 Task: Learn more about a career.
Action: Mouse moved to (780, 93)
Screenshot: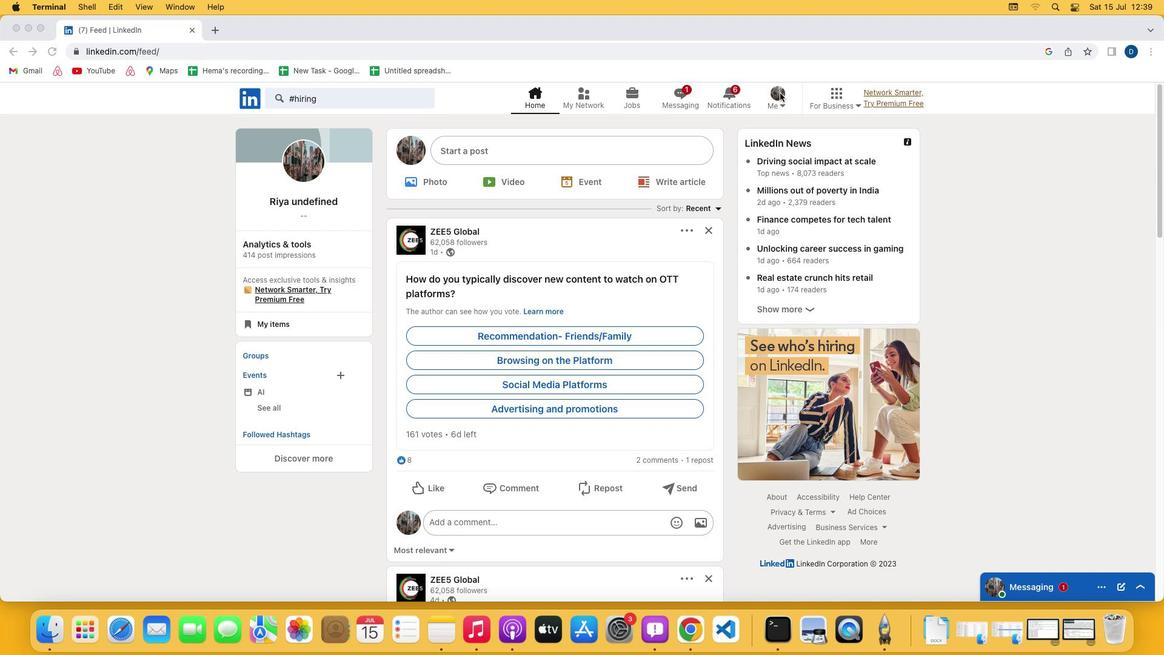 
Action: Mouse pressed left at (780, 93)
Screenshot: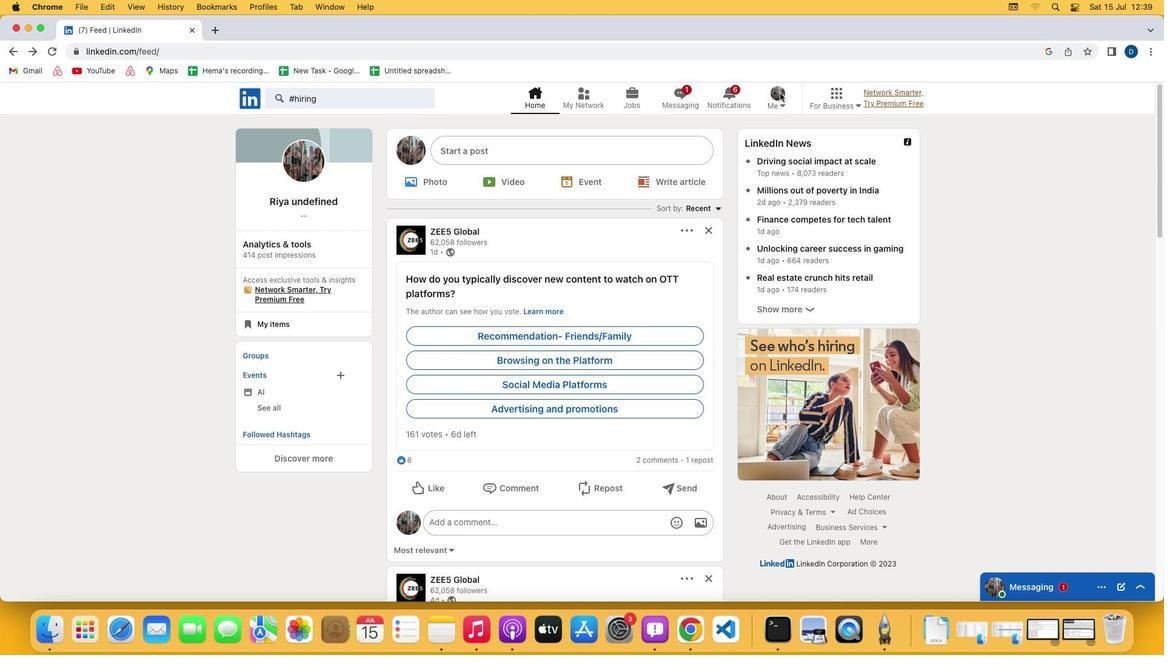 
Action: Mouse pressed left at (780, 93)
Screenshot: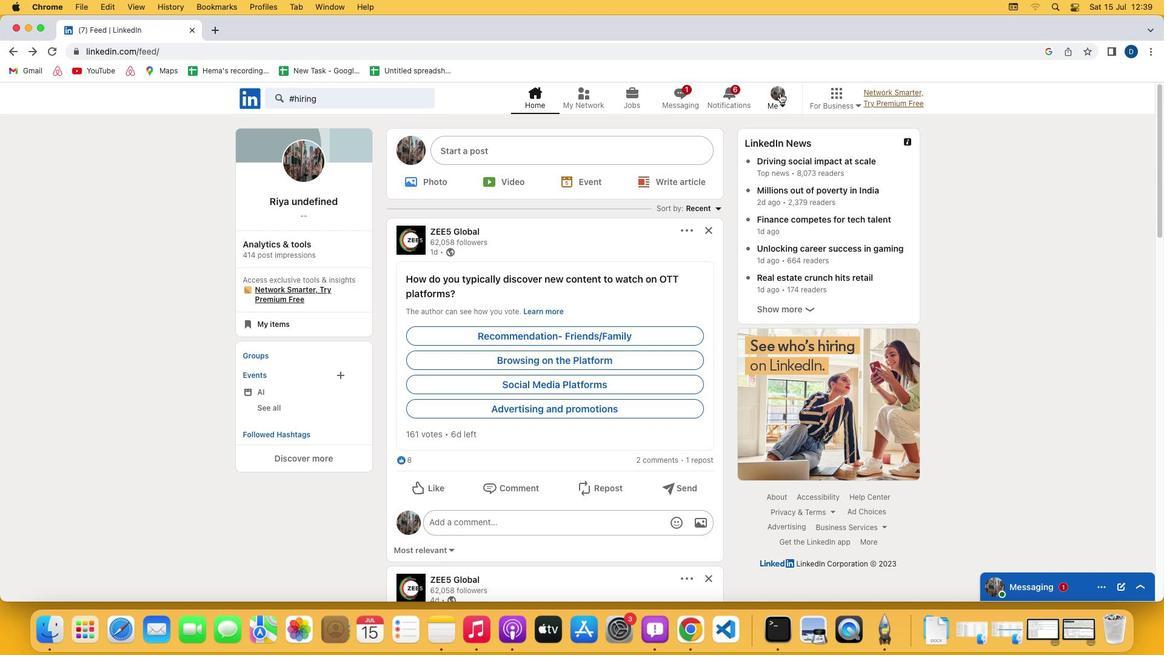 
Action: Mouse moved to (685, 228)
Screenshot: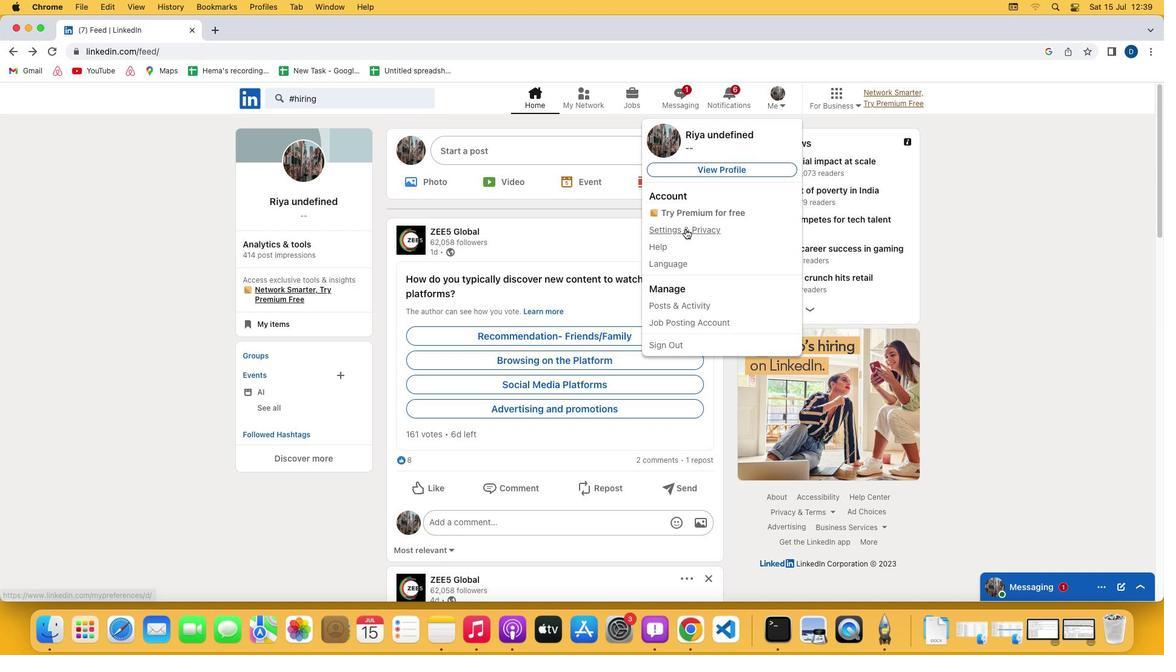 
Action: Mouse pressed left at (685, 228)
Screenshot: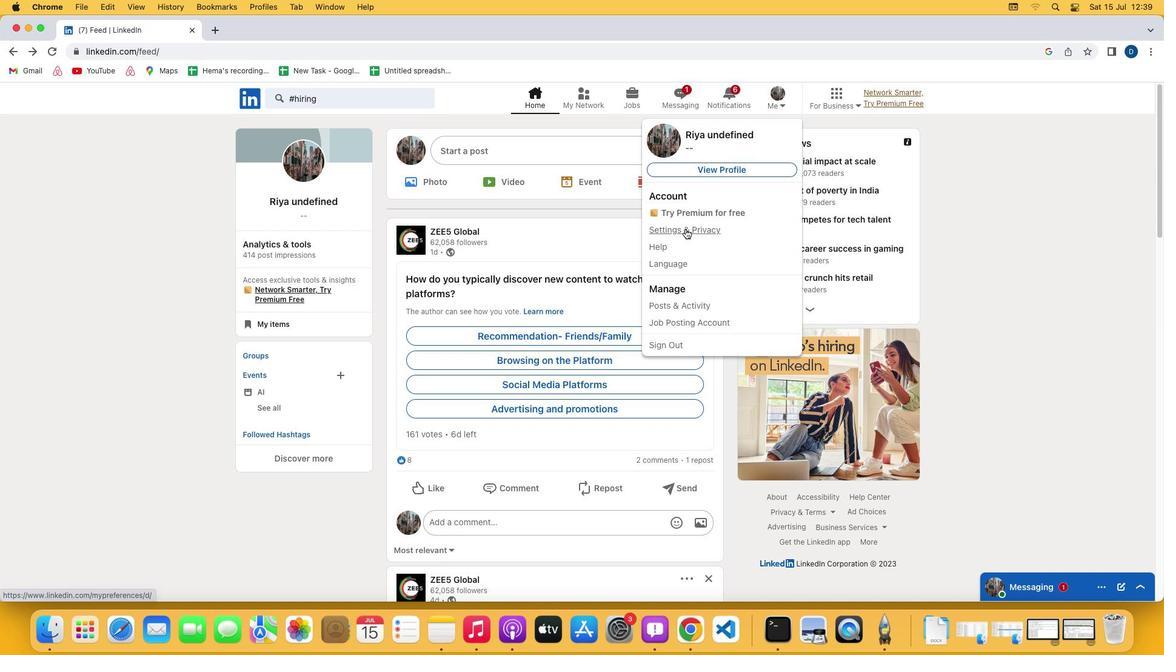 
Action: Mouse moved to (603, 353)
Screenshot: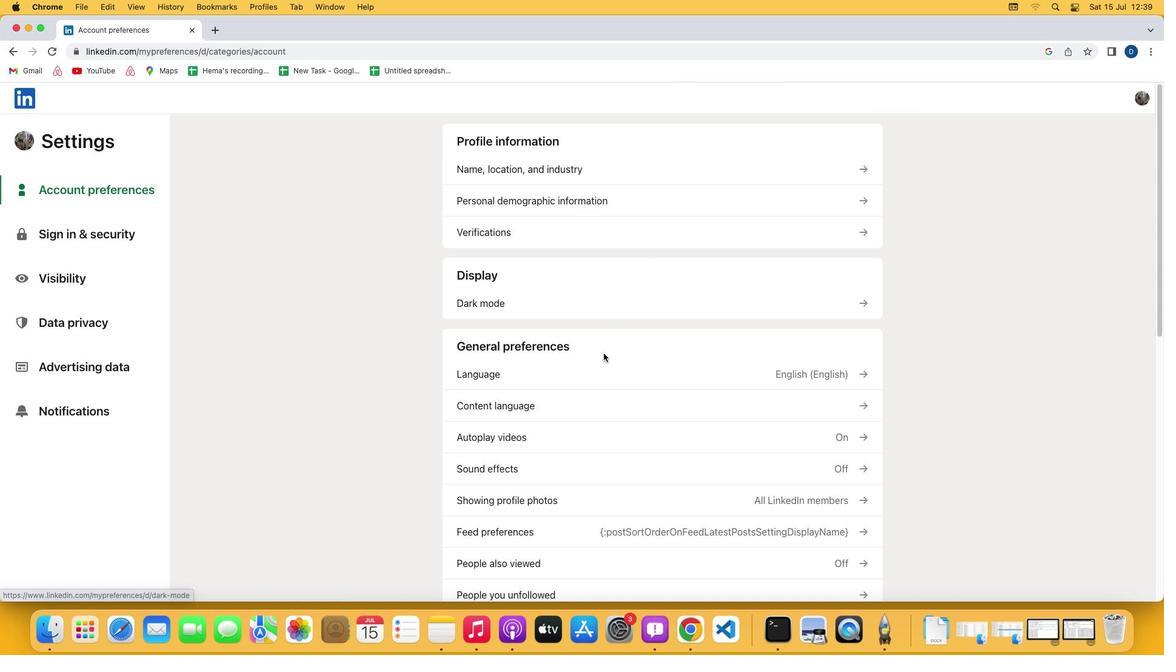 
Action: Mouse scrolled (603, 353) with delta (0, 0)
Screenshot: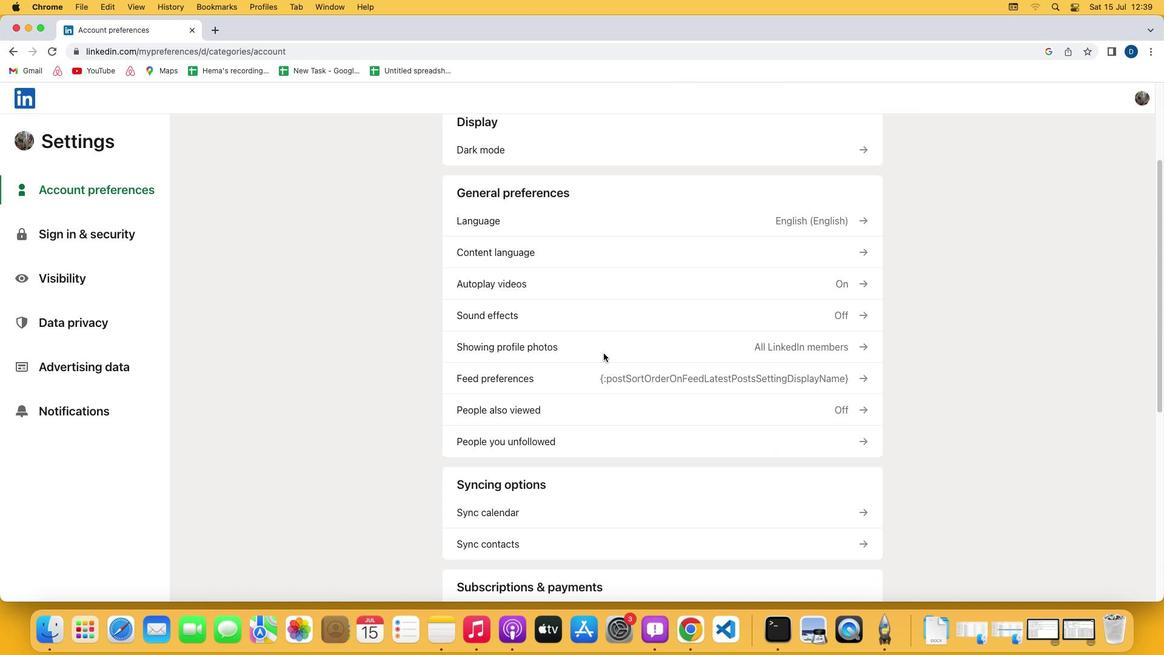 
Action: Mouse scrolled (603, 353) with delta (0, 0)
Screenshot: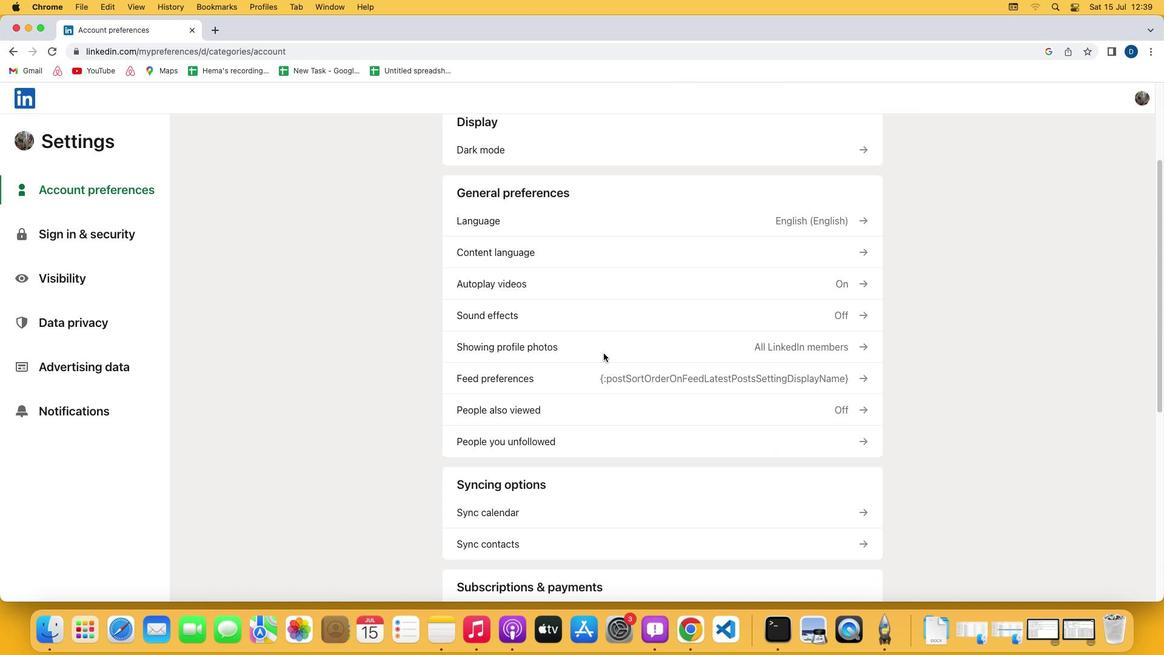 
Action: Mouse scrolled (603, 353) with delta (0, -1)
Screenshot: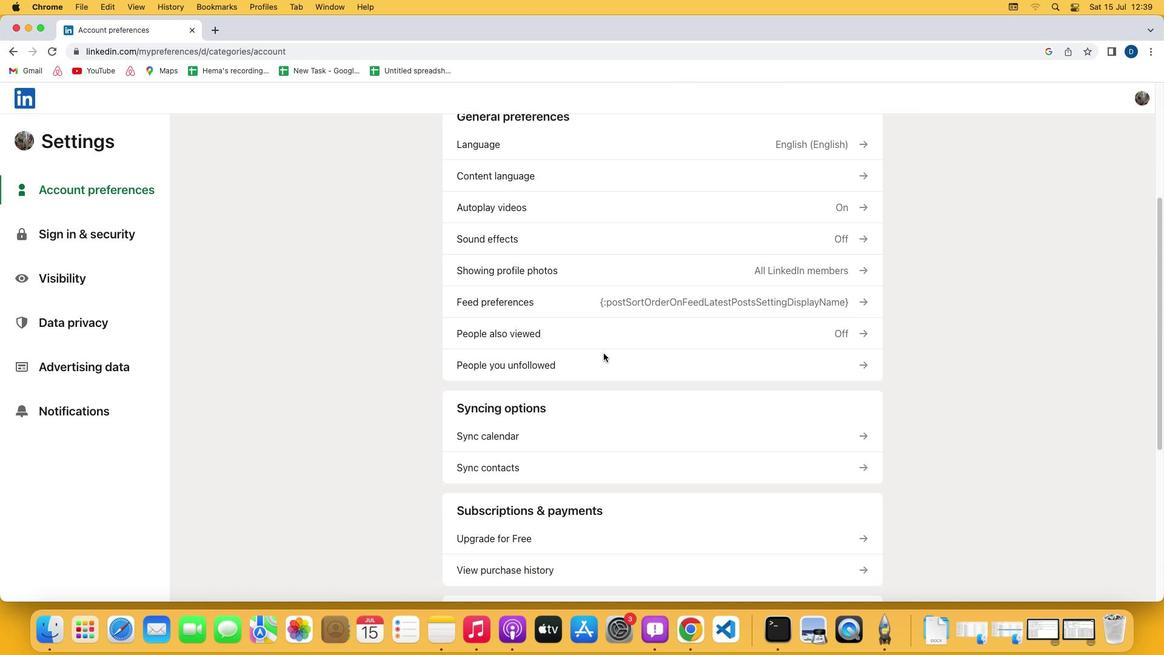 
Action: Mouse scrolled (603, 353) with delta (0, -3)
Screenshot: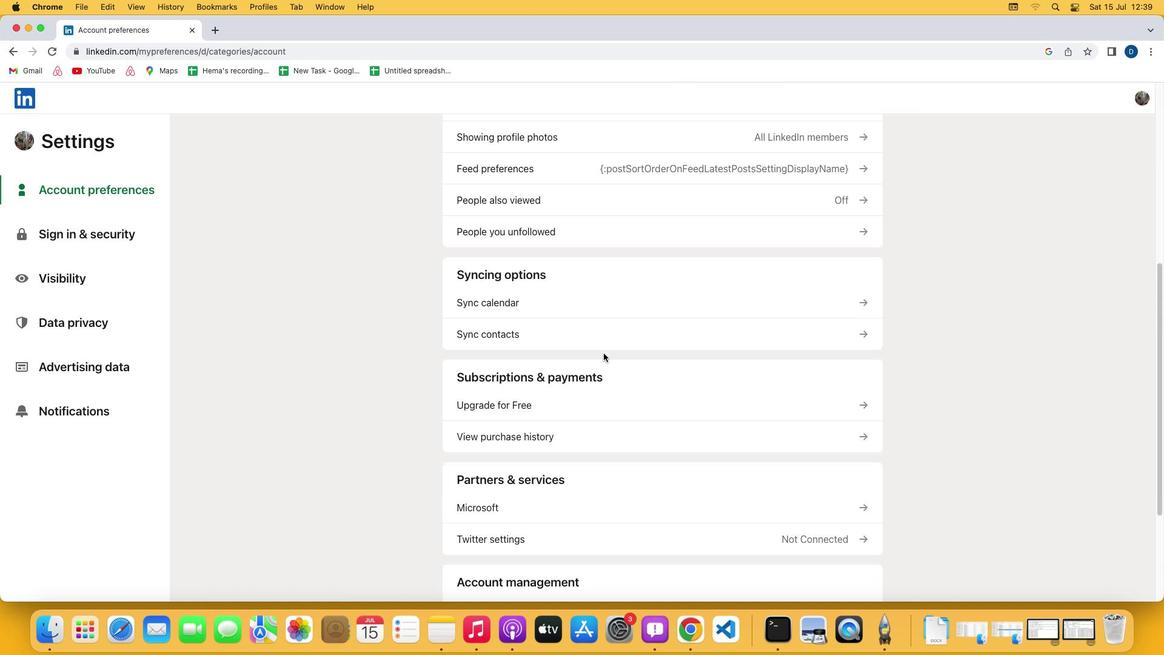 
Action: Mouse scrolled (603, 353) with delta (0, -3)
Screenshot: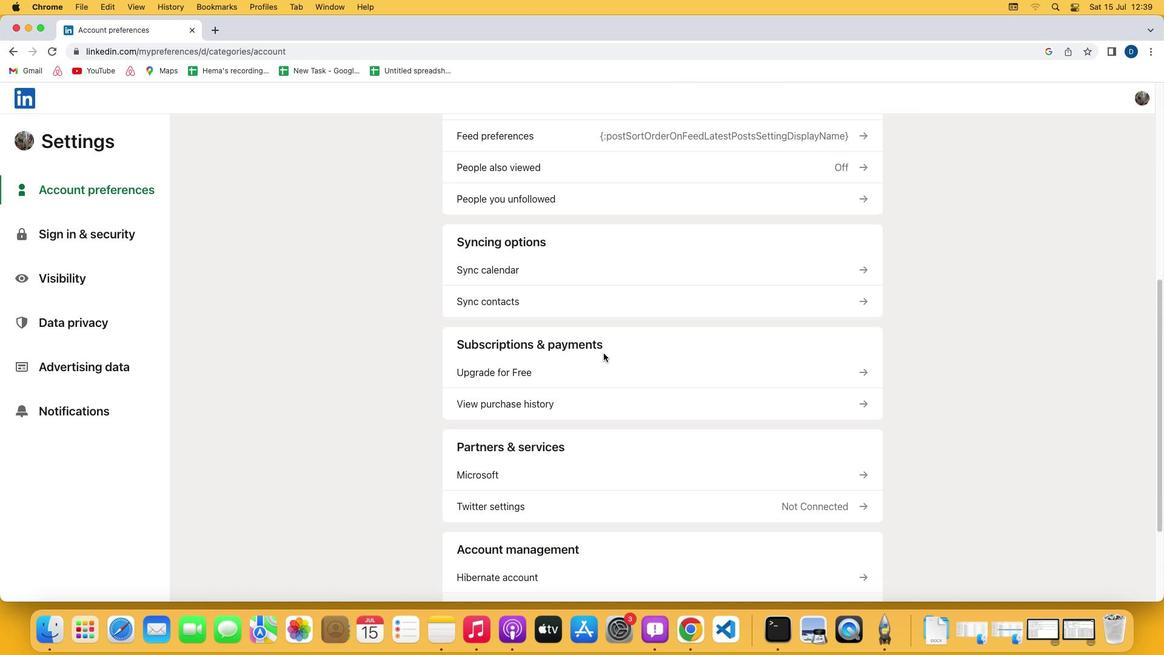 
Action: Mouse scrolled (603, 353) with delta (0, 0)
Screenshot: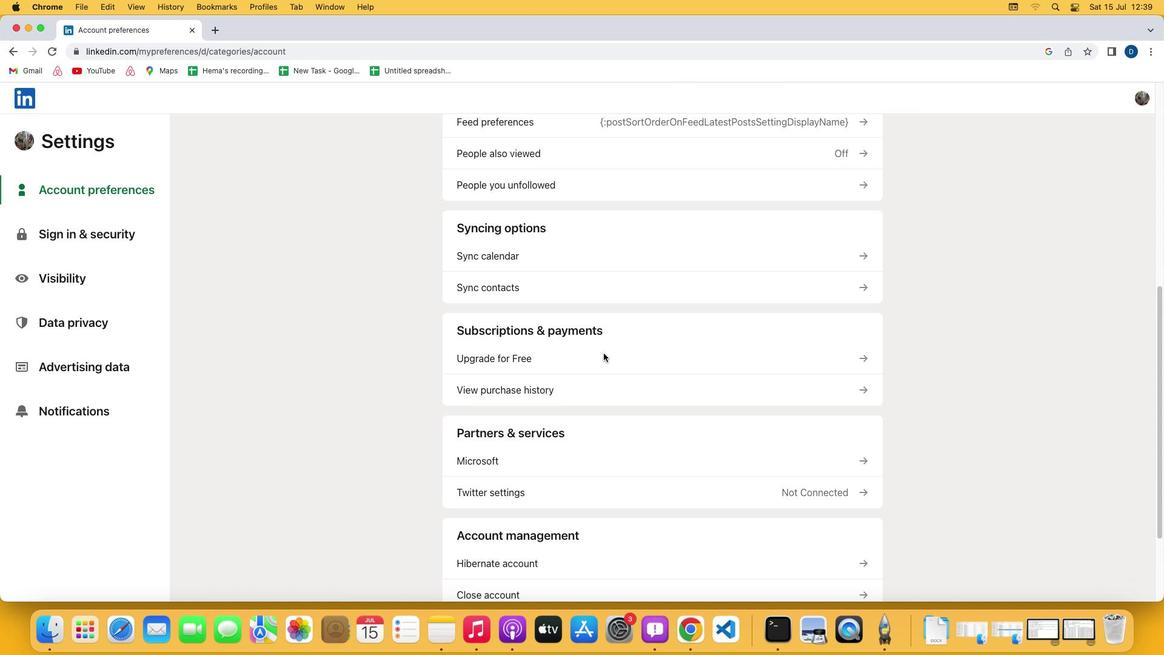 
Action: Mouse scrolled (603, 353) with delta (0, 0)
Screenshot: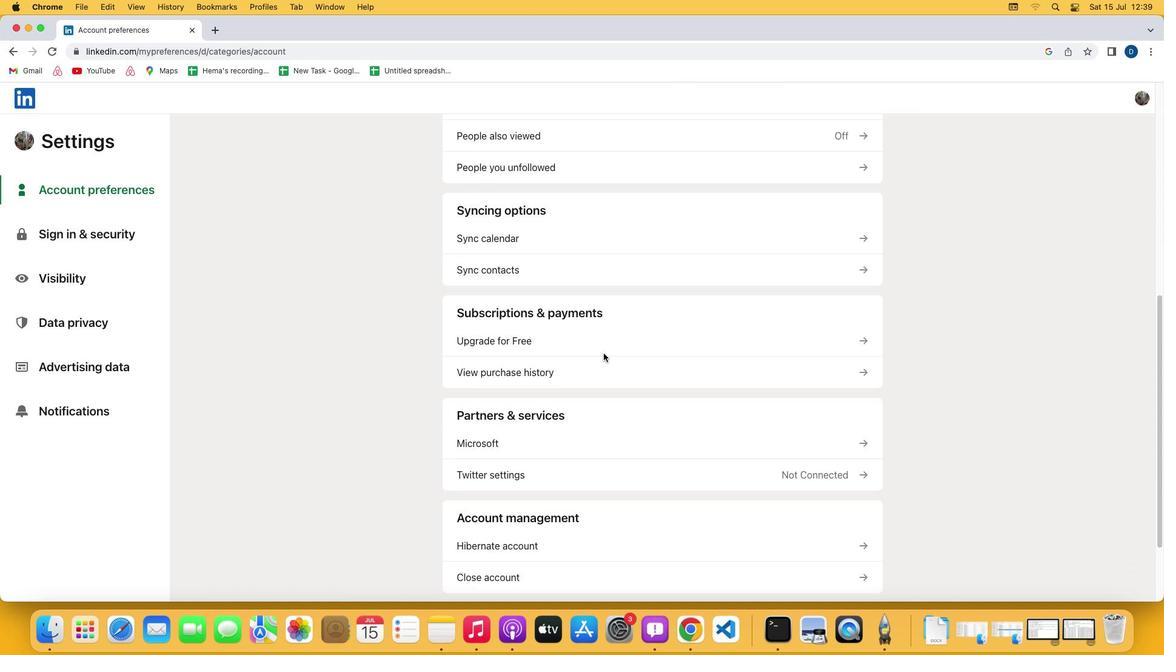 
Action: Mouse scrolled (603, 353) with delta (0, -1)
Screenshot: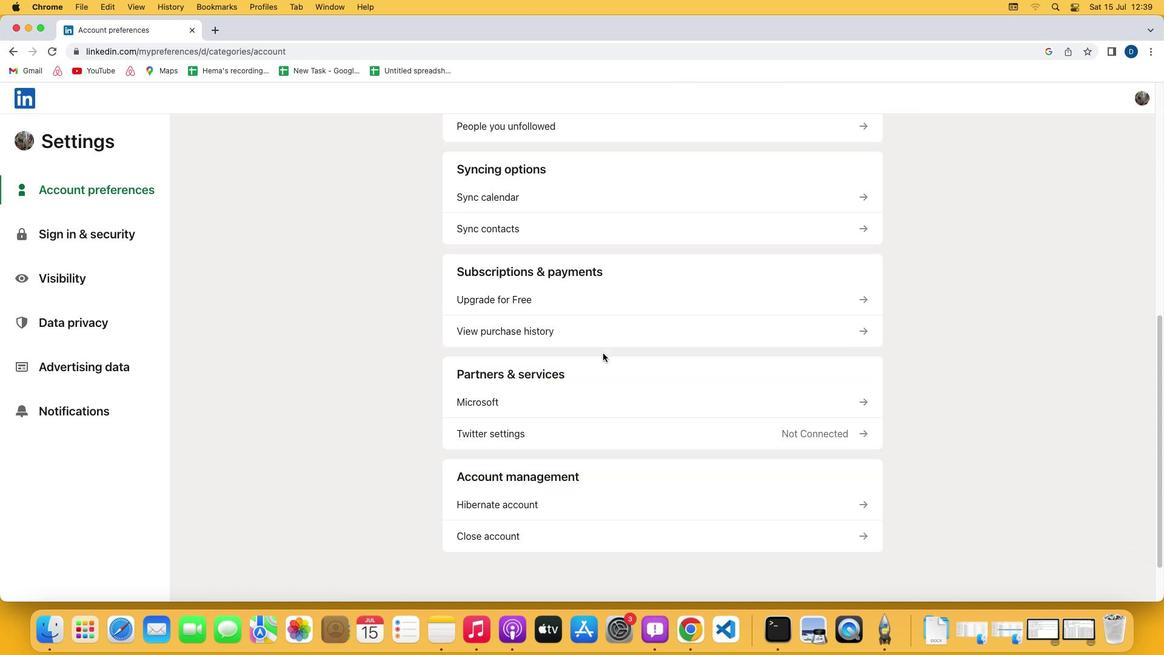 
Action: Mouse moved to (527, 285)
Screenshot: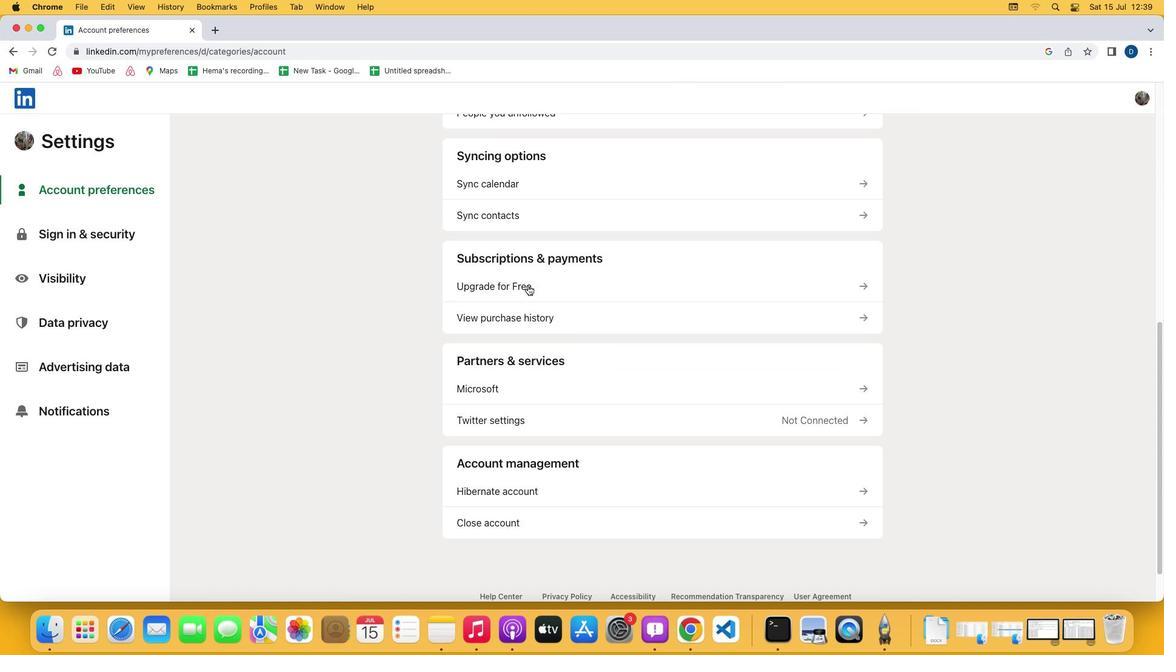
Action: Mouse pressed left at (527, 285)
Screenshot: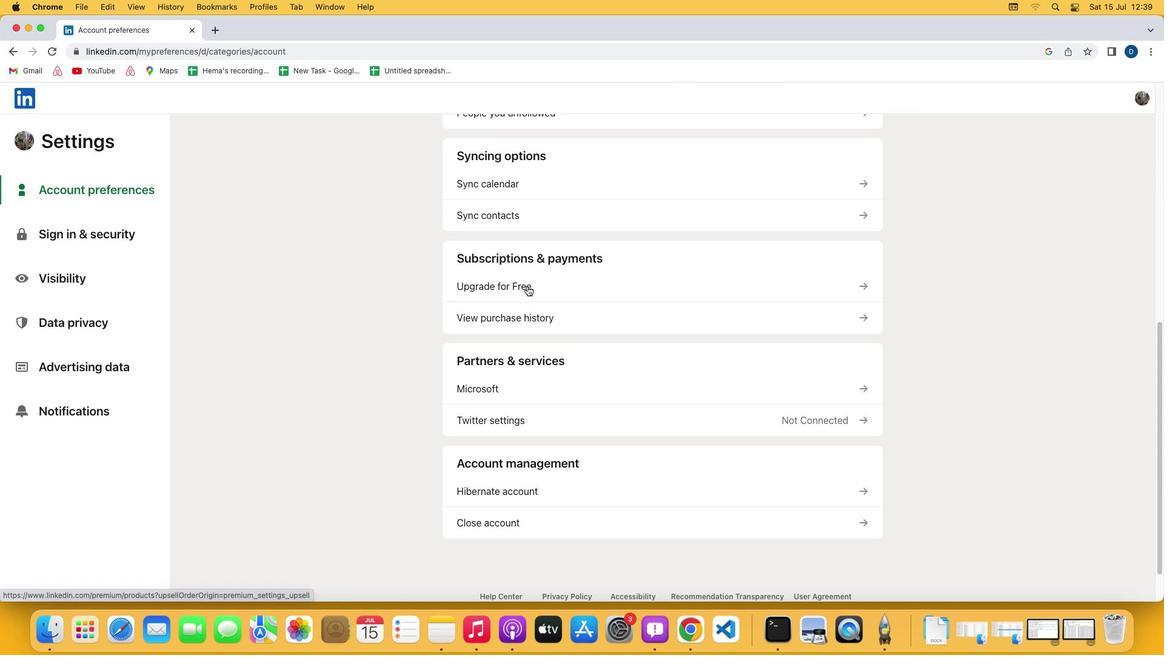 
Action: Mouse moved to (477, 330)
Screenshot: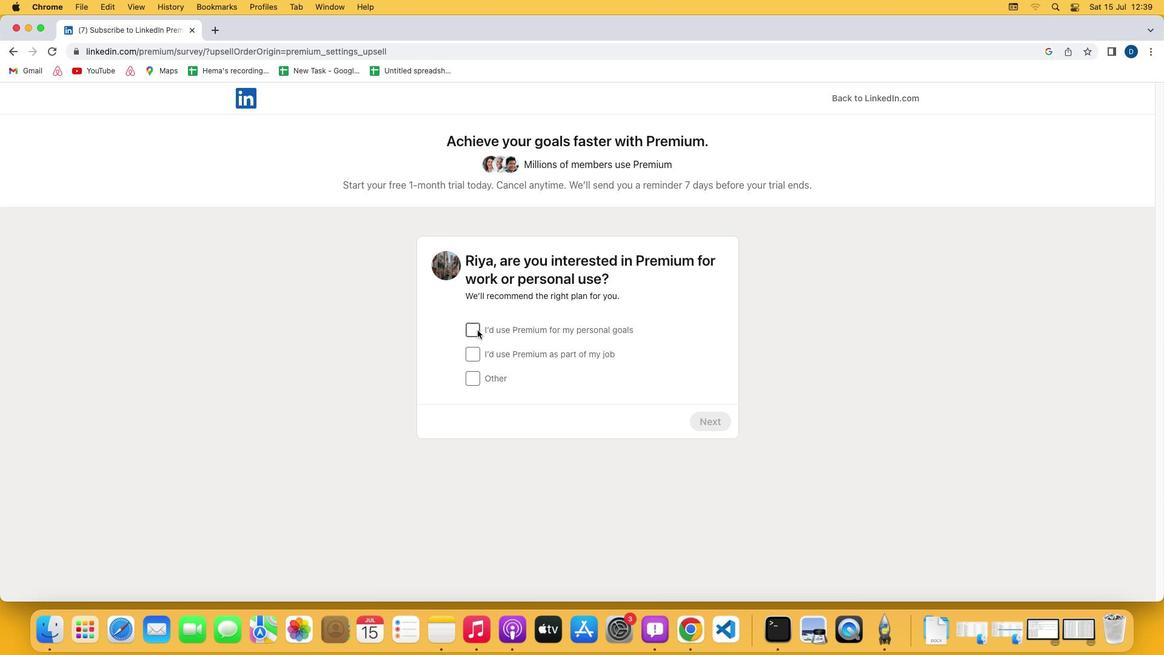 
Action: Mouse pressed left at (477, 330)
Screenshot: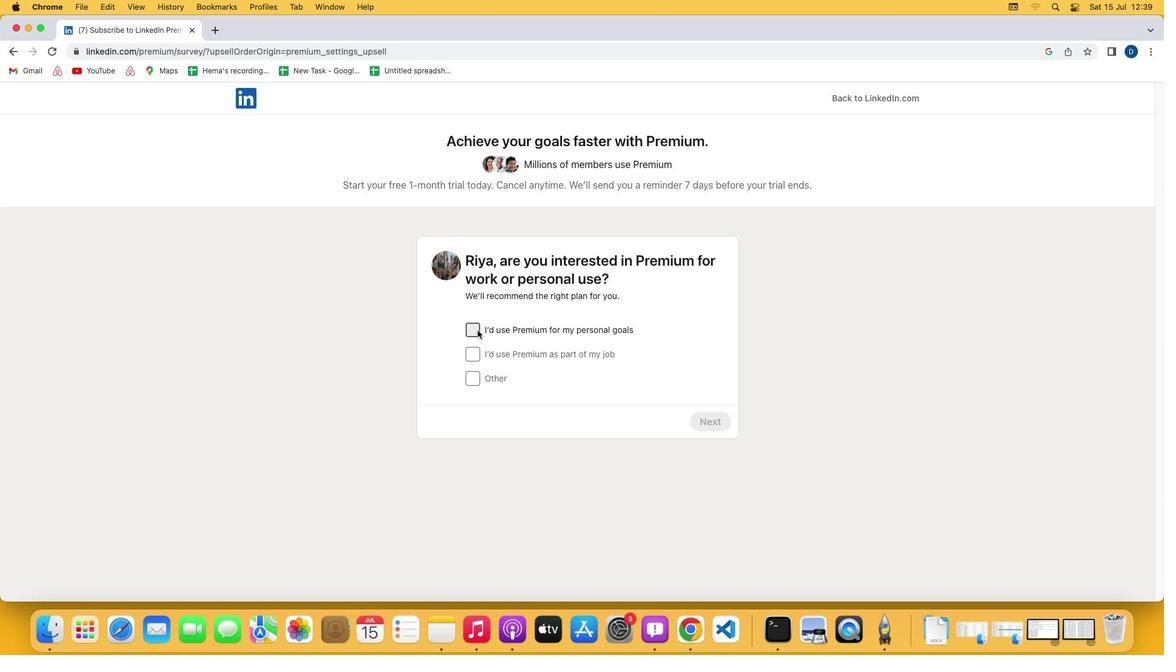 
Action: Mouse moved to (712, 427)
Screenshot: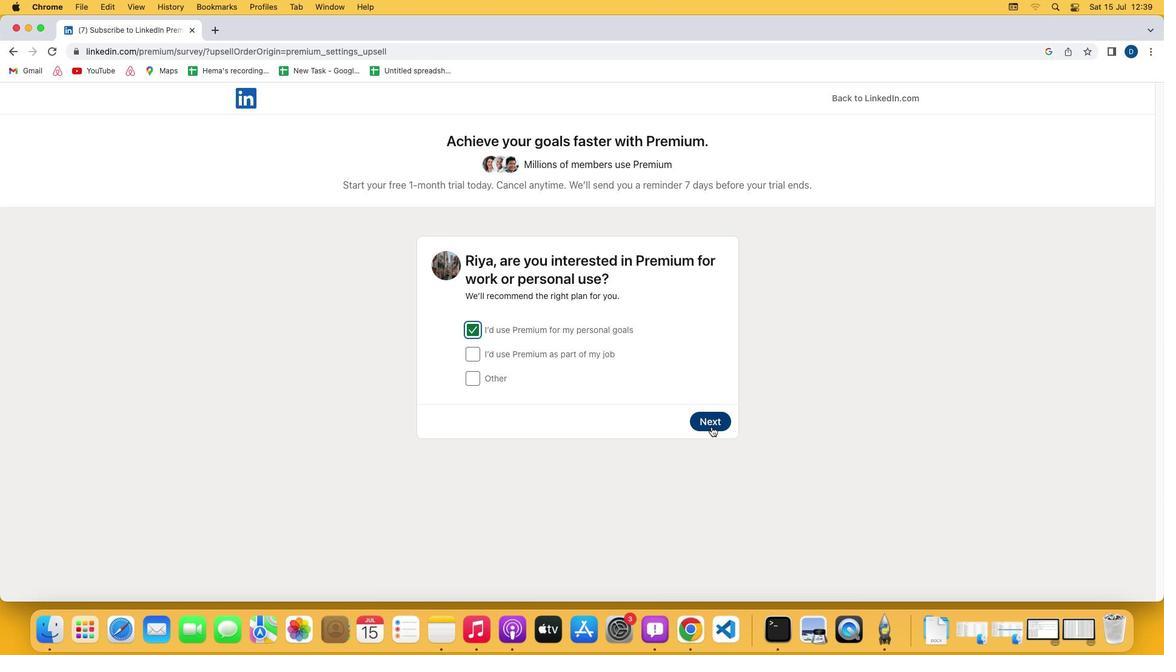 
Action: Mouse pressed left at (712, 427)
Screenshot: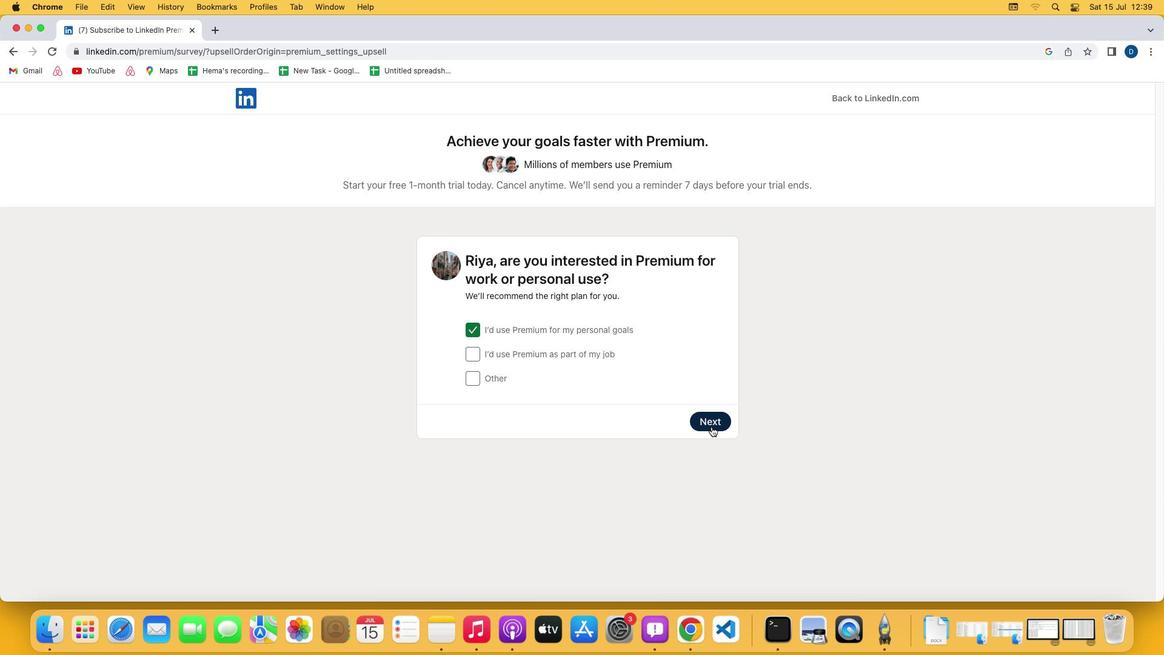
Action: Mouse moved to (714, 492)
Screenshot: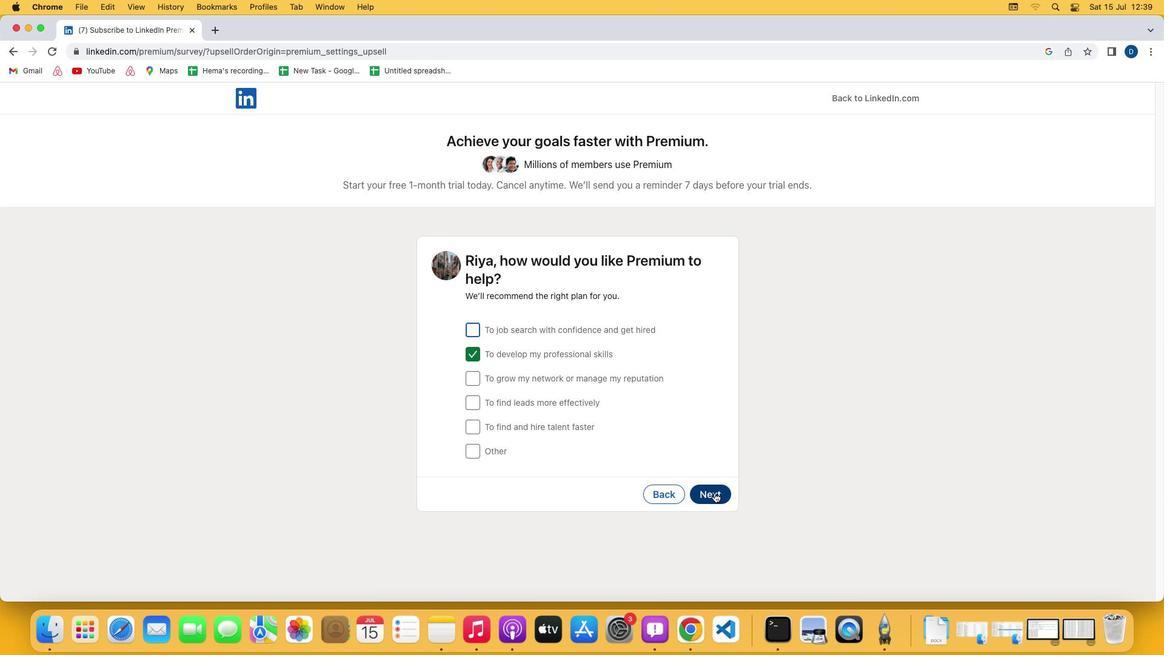 
Action: Mouse pressed left at (714, 492)
Screenshot: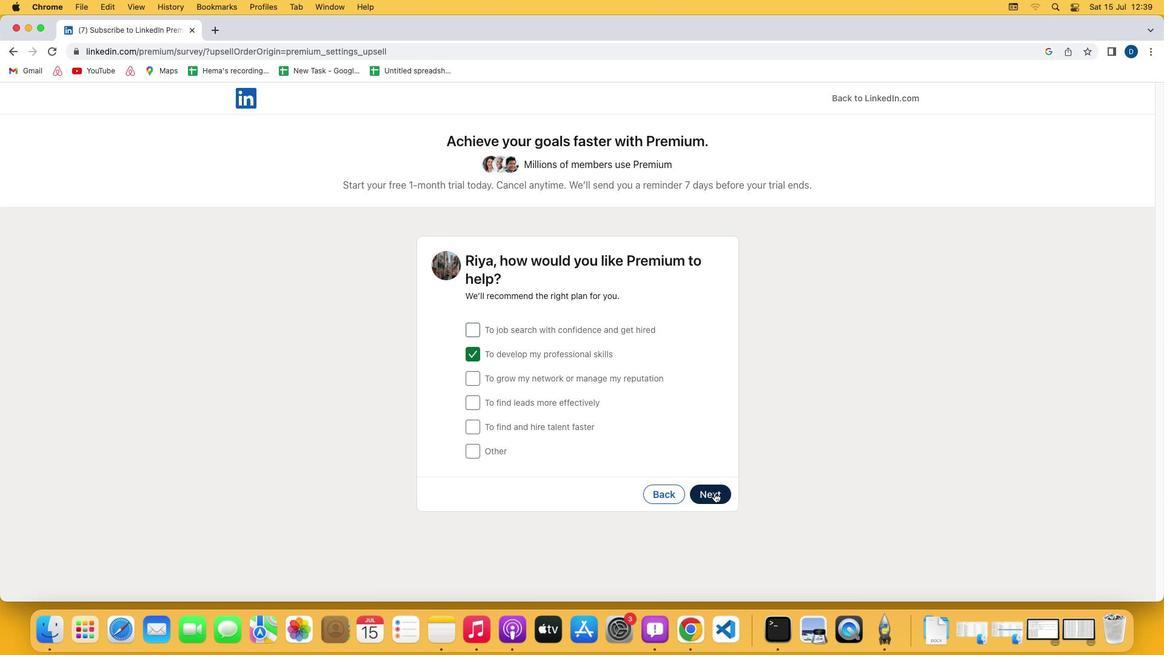 
Action: Mouse moved to (478, 448)
Screenshot: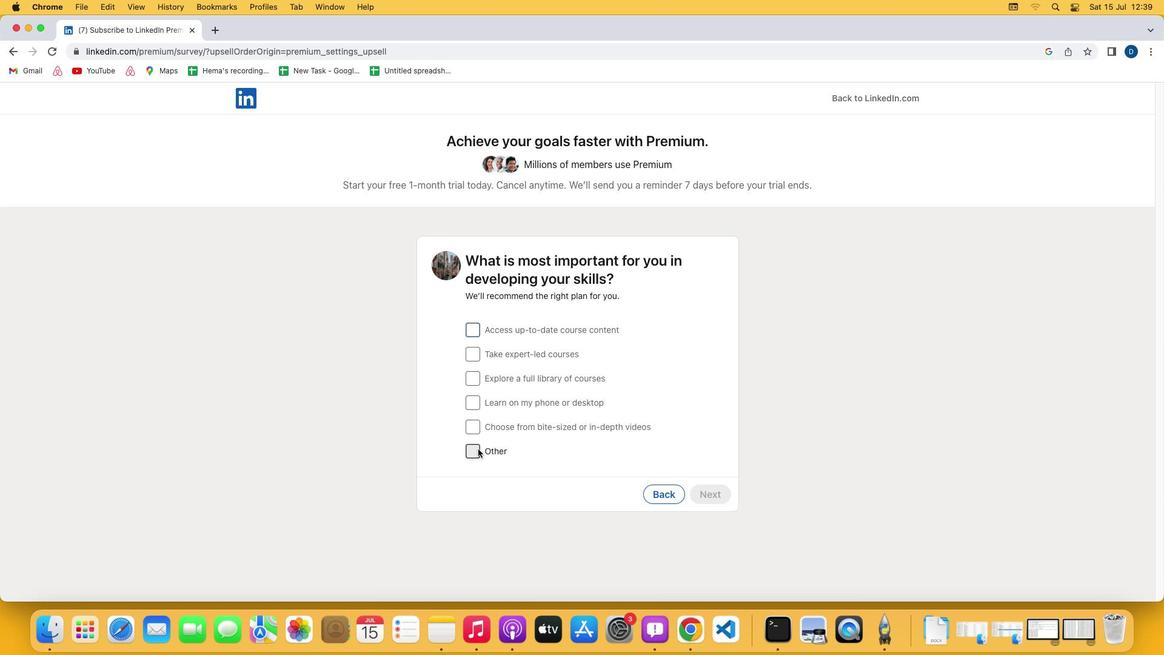 
Action: Mouse pressed left at (478, 448)
Screenshot: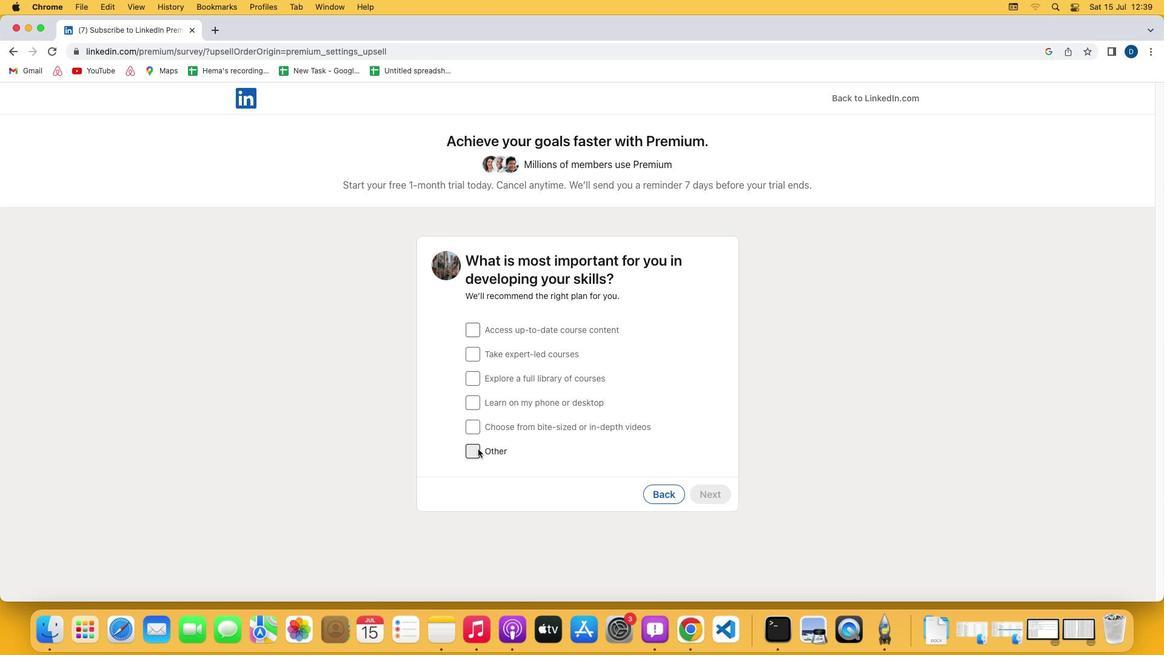 
Action: Mouse moved to (712, 492)
Screenshot: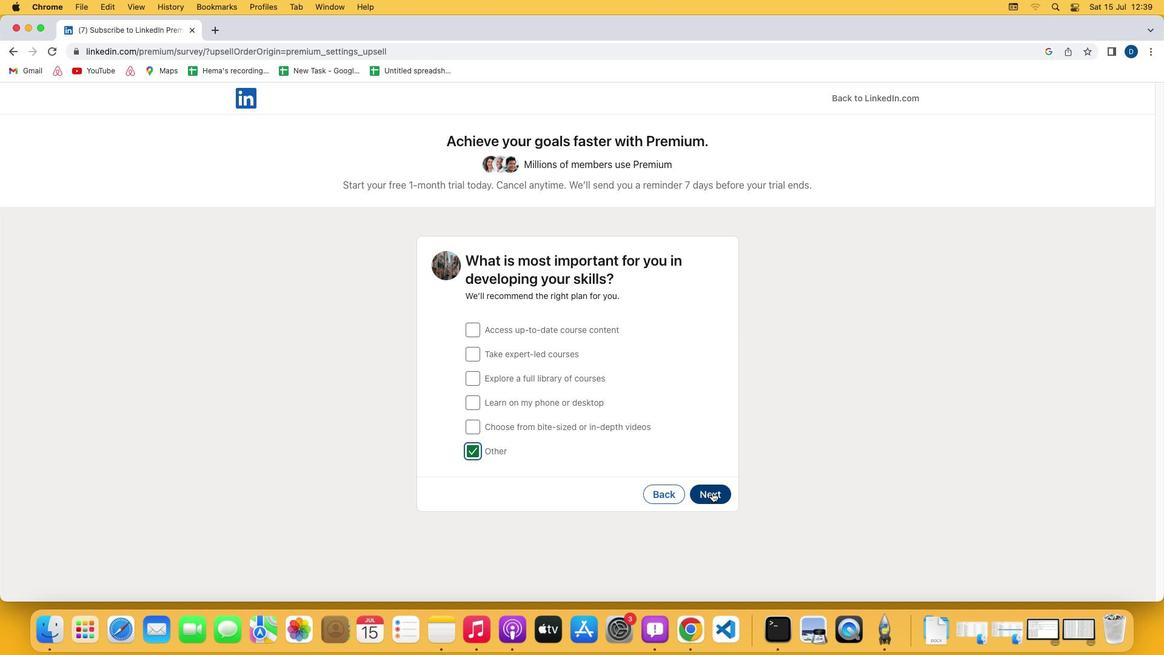 
Action: Mouse pressed left at (712, 492)
Screenshot: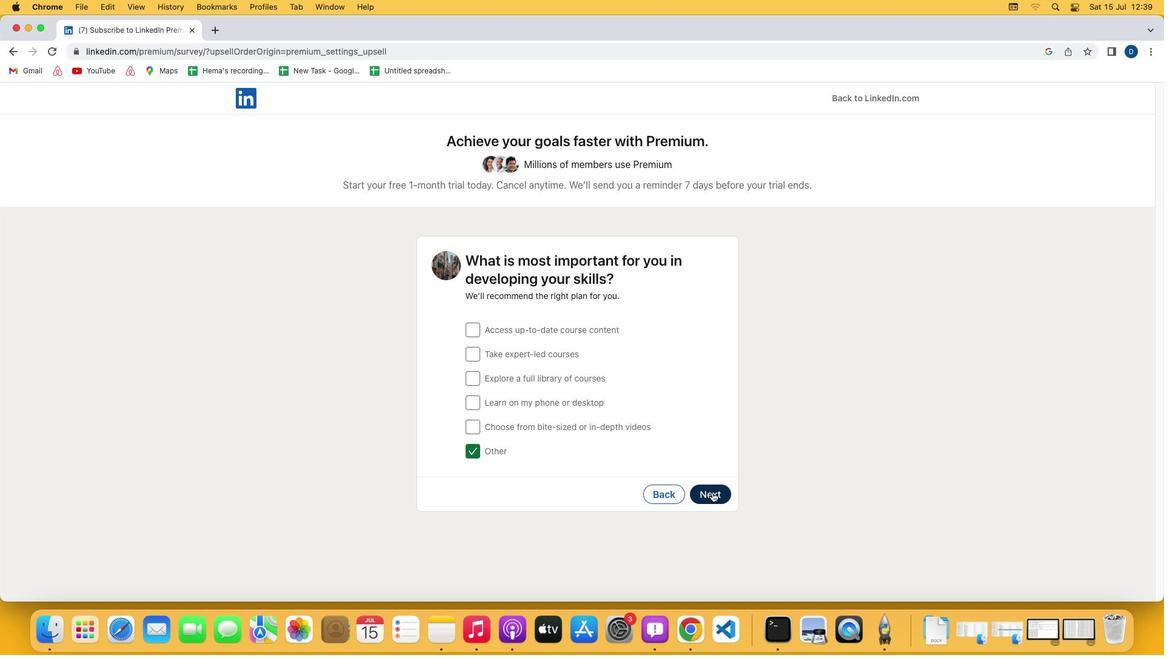 
Action: Mouse moved to (359, 492)
Screenshot: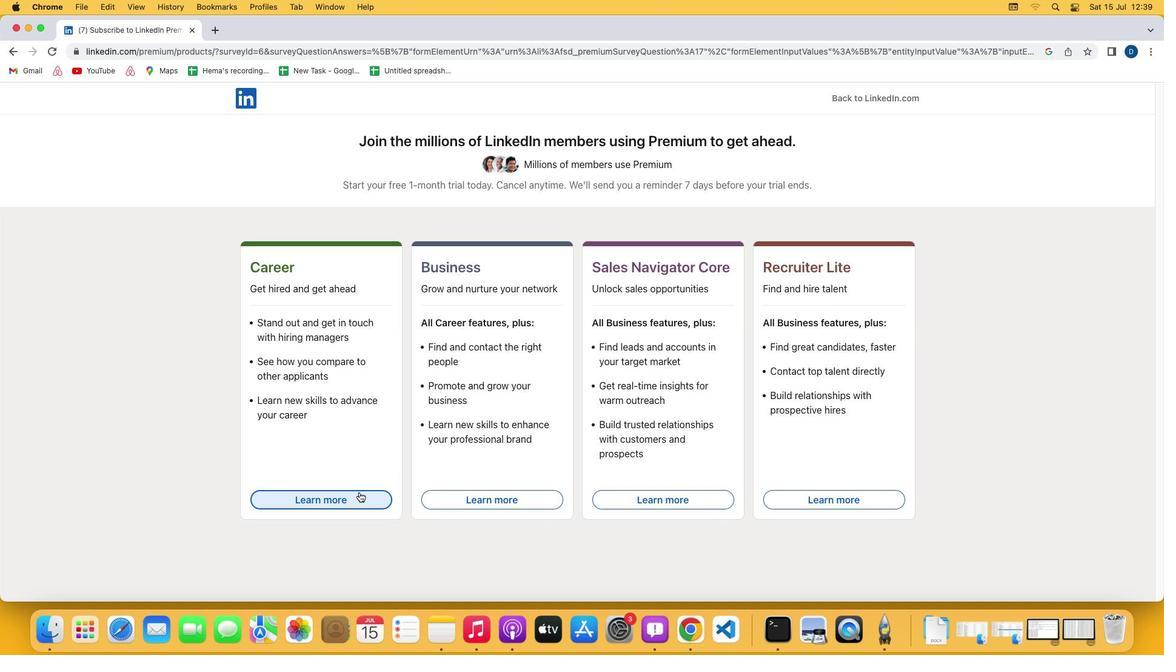 
Action: Mouse pressed left at (359, 492)
Screenshot: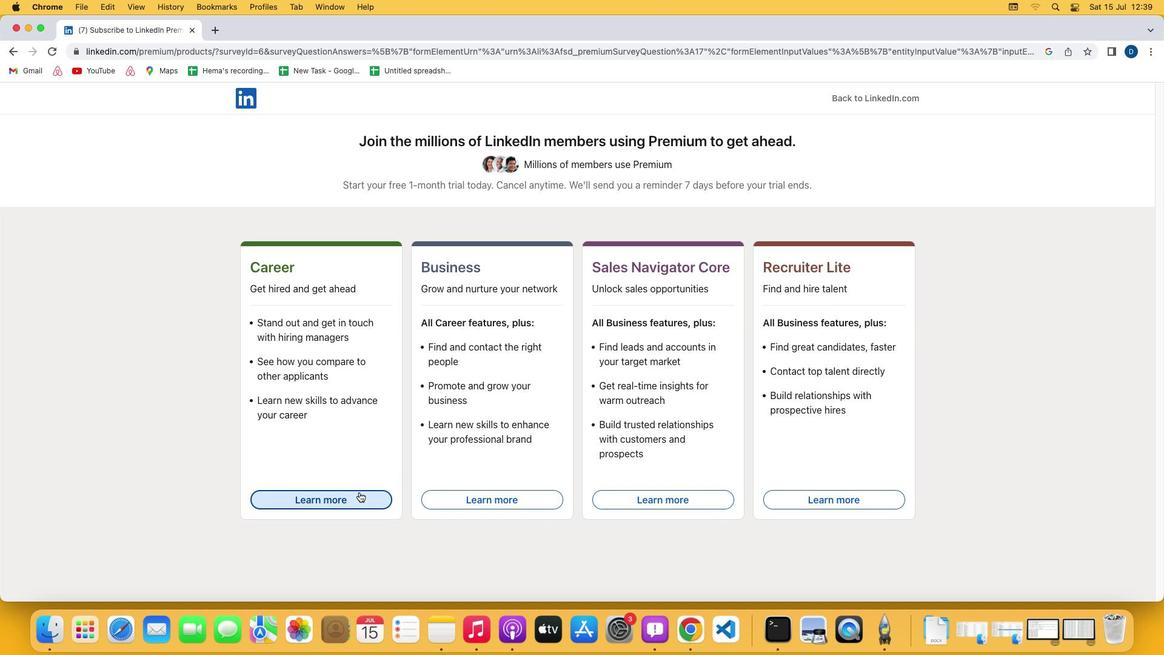 
